 Task: Create a section Database Migration Sprint and in the section, add a milestone Digital Transformation in the project VitalTech.
Action: Mouse moved to (42, 294)
Screenshot: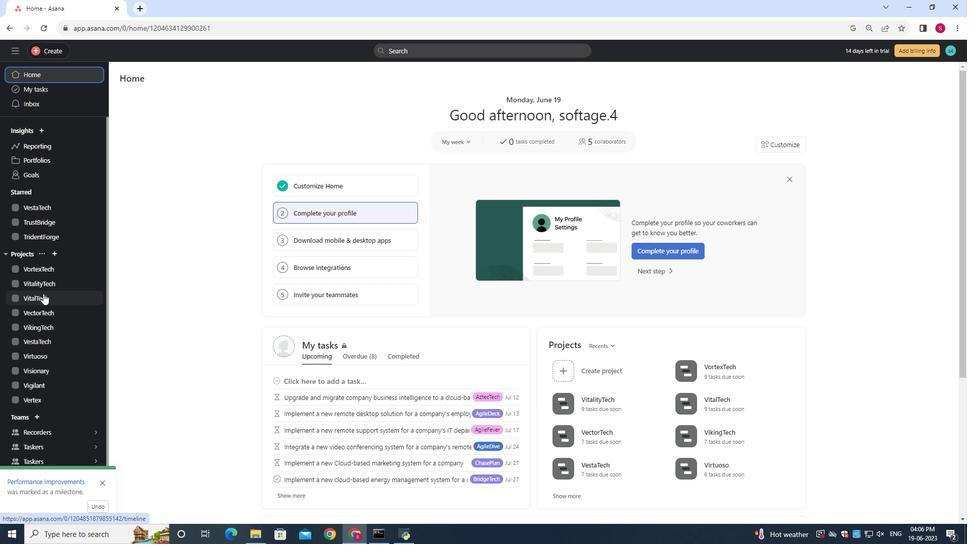 
Action: Mouse pressed left at (42, 294)
Screenshot: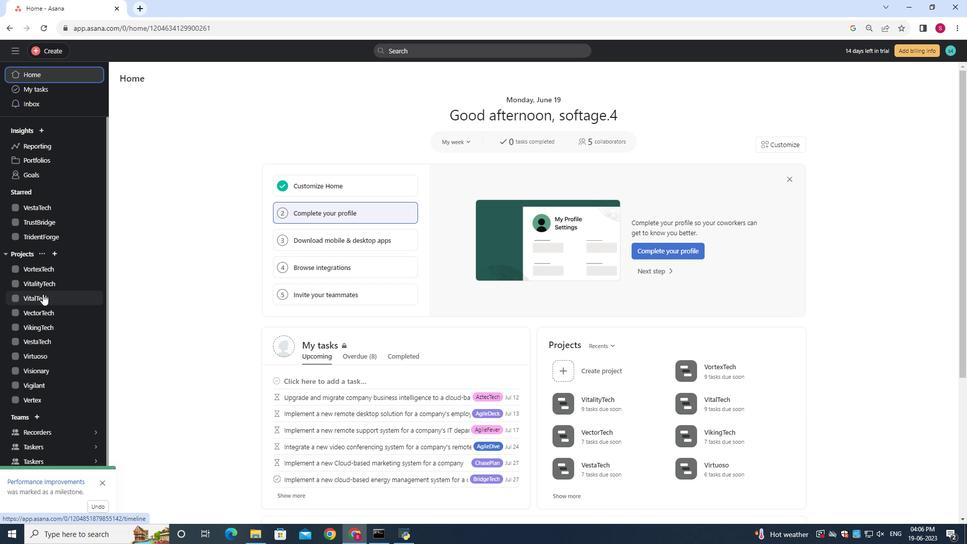 
Action: Mouse moved to (160, 117)
Screenshot: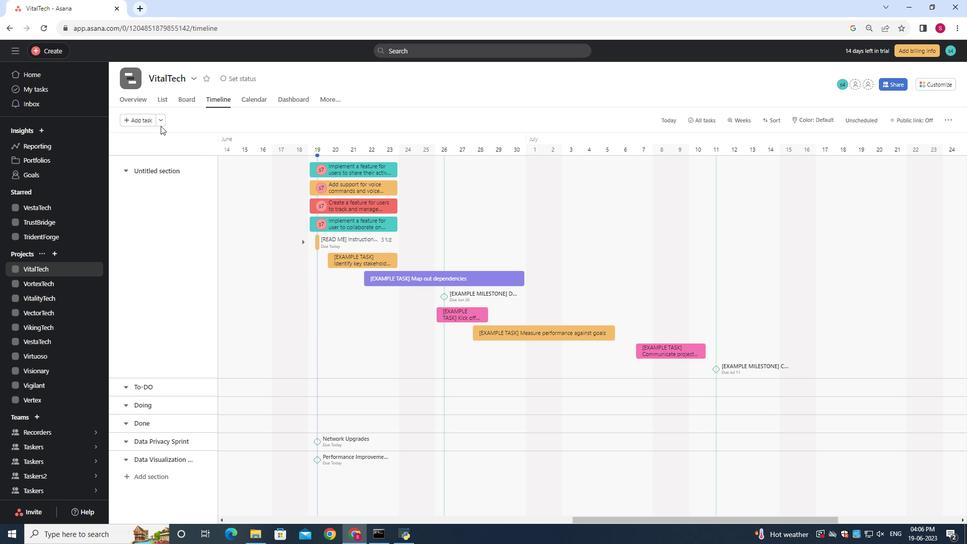 
Action: Mouse pressed left at (160, 117)
Screenshot: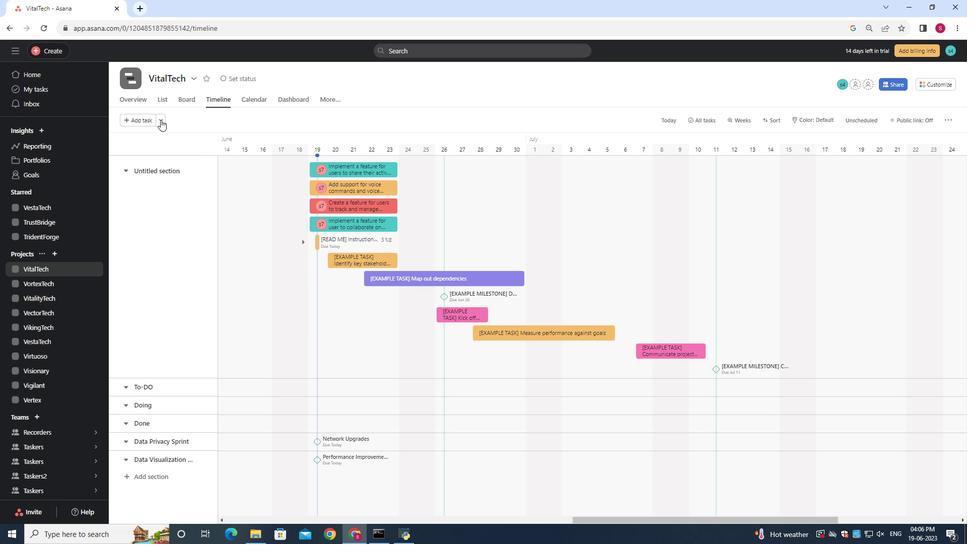 
Action: Mouse moved to (172, 132)
Screenshot: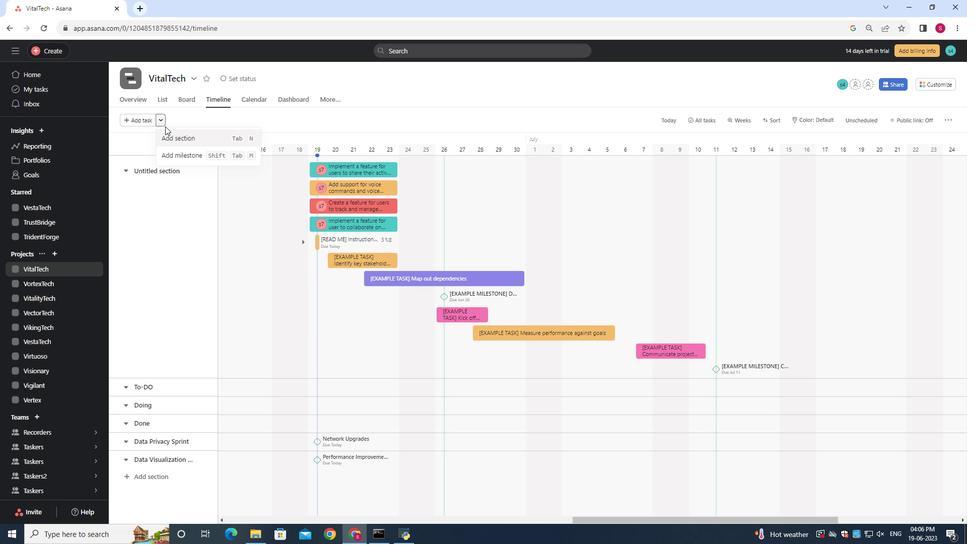 
Action: Mouse pressed left at (172, 132)
Screenshot: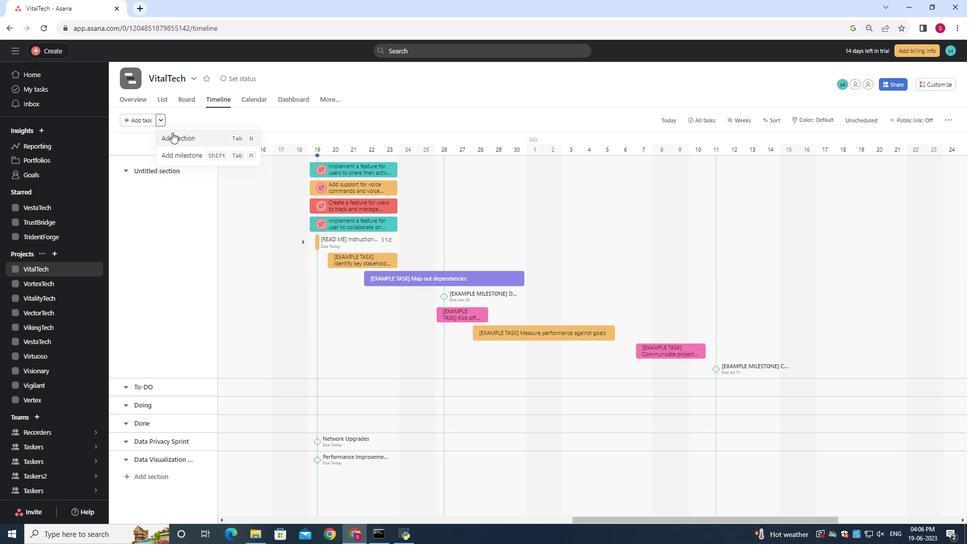 
Action: Key pressed <Key.shift><Key.shift>Database<Key.space><Key.shift>Migration<Key.space><Key.shift>Sprint
Screenshot: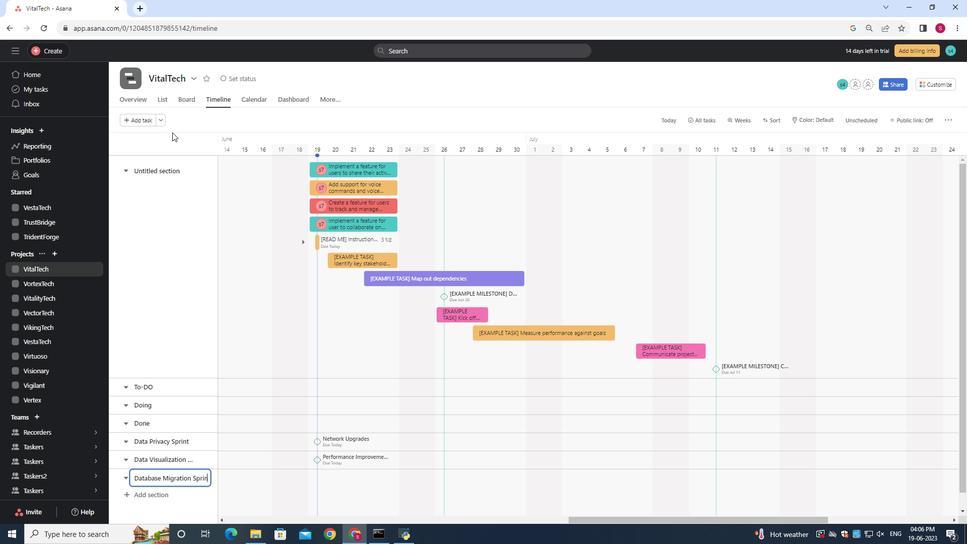 
Action: Mouse moved to (241, 479)
Screenshot: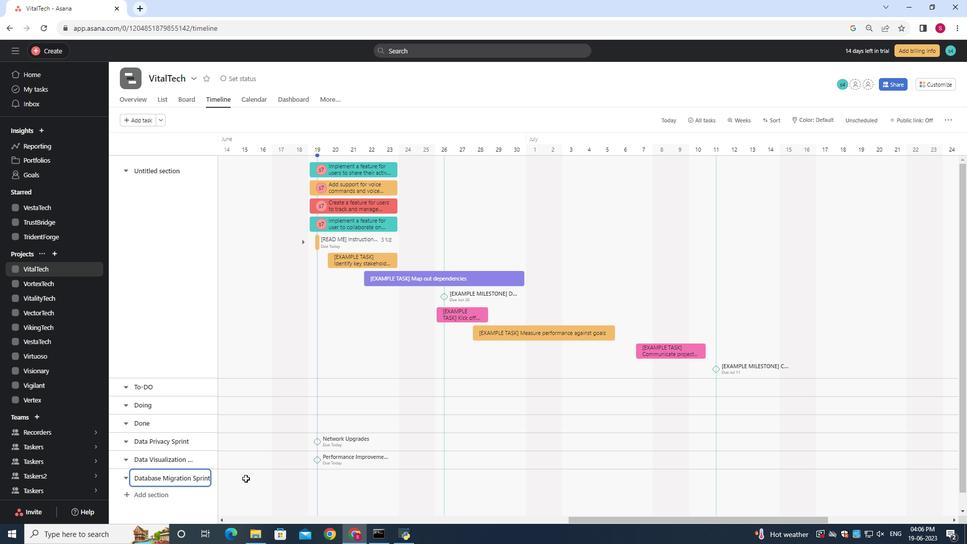 
Action: Mouse pressed left at (241, 479)
Screenshot: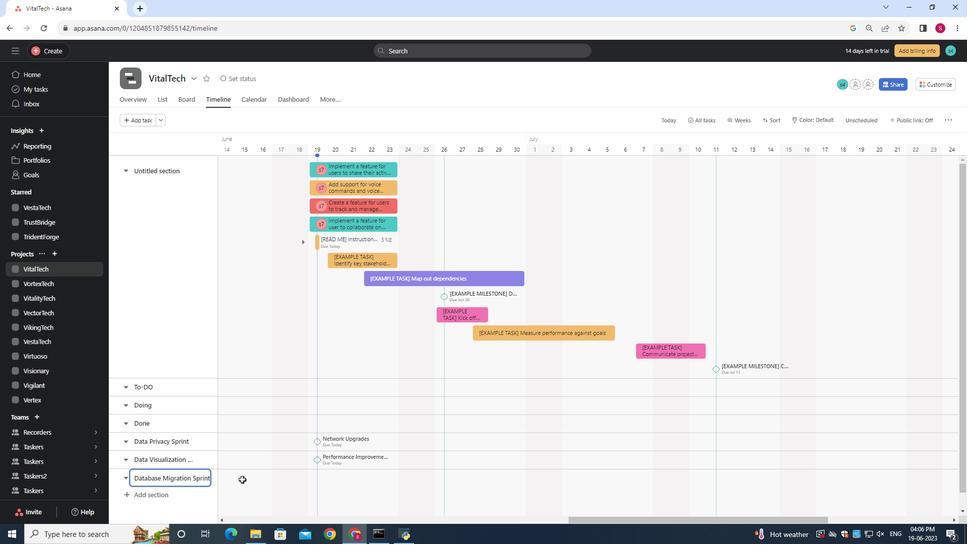 
Action: Mouse moved to (241, 481)
Screenshot: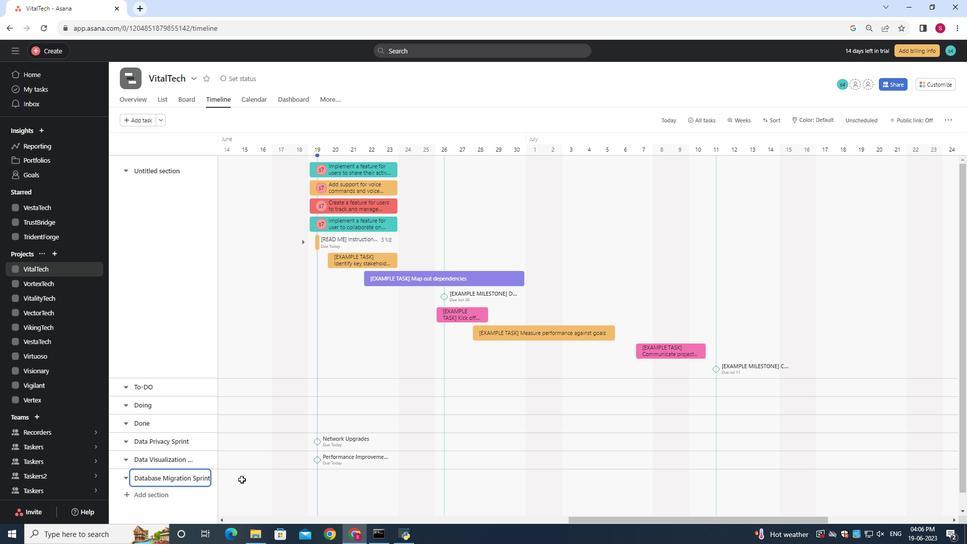 
Action: Key pressed <Key.shift><Key.shift><Key.shift><Key.shift><Key.shift><Key.shift><Key.shift><Key.shift><Key.shift><Key.shift><Key.shift><Key.shift><Key.shift><Key.shift><Key.shift><Key.shift>Digital<Key.space><Key.shift><Key.shift><Key.shift><Key.shift><Key.shift><Key.shift><Key.shift><Key.shift><Key.shift><Key.shift><Key.shift><Key.shift><Key.shift><Key.shift><Key.shift><Key.shift><Key.shift><Key.shift><Key.shift><Key.shift><Key.shift><Key.shift><Key.shift><Key.shift><Key.shift><Key.shift><Key.shift><Key.shift><Key.shift><Key.shift><Key.shift><Key.shift><Key.shift><Key.shift><Key.shift><Key.shift><Key.shift><Key.shift><Key.shift><Key.shift><Key.shift>Transformation
Screenshot: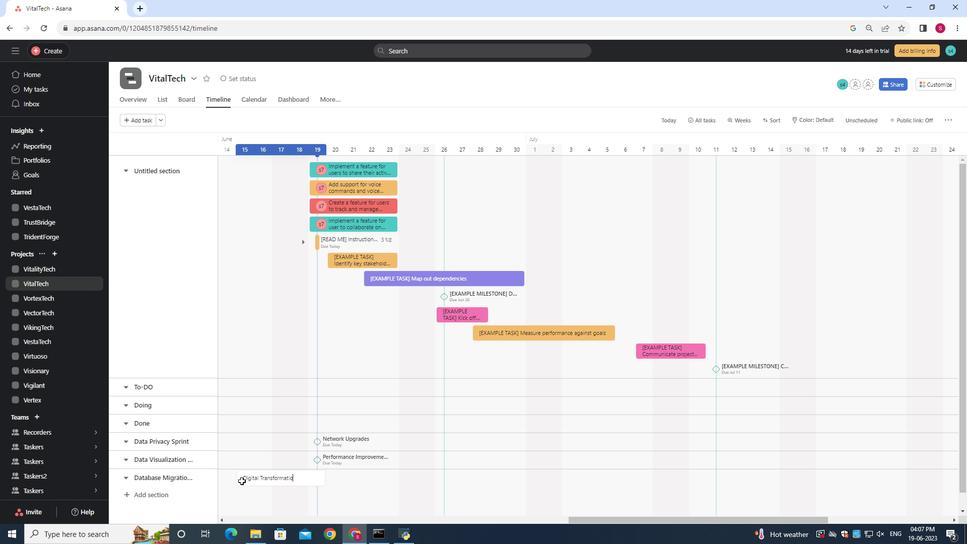 
Action: Mouse moved to (271, 476)
Screenshot: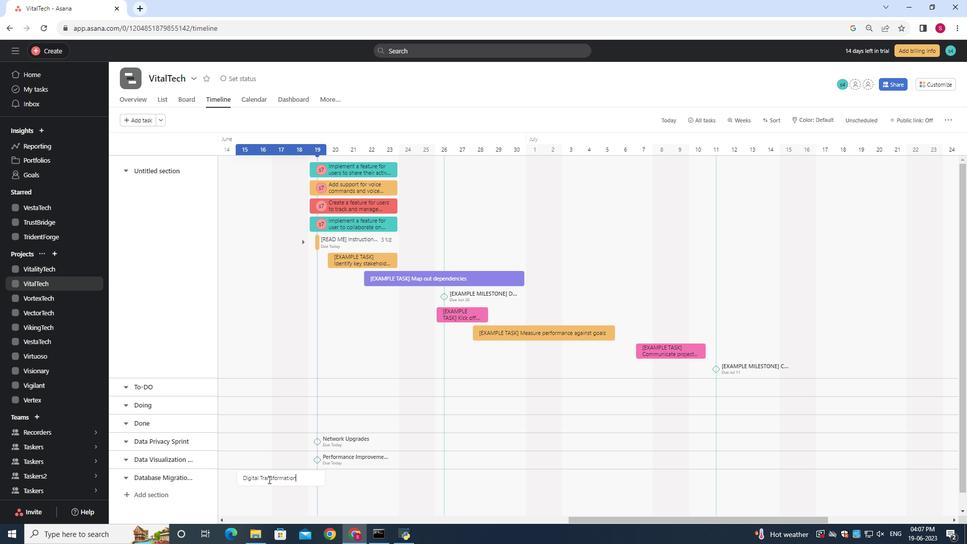 
Action: Mouse pressed right at (271, 476)
Screenshot: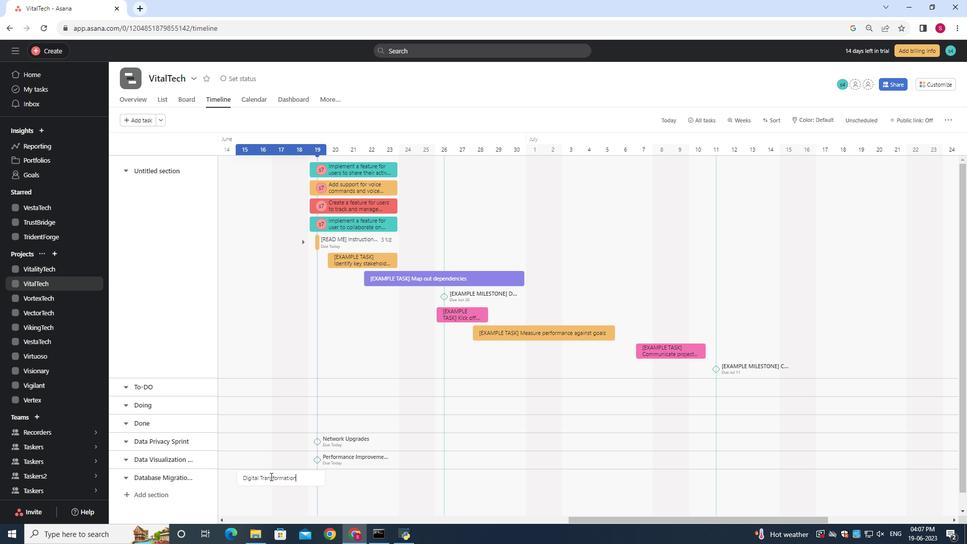 
Action: Mouse moved to (298, 433)
Screenshot: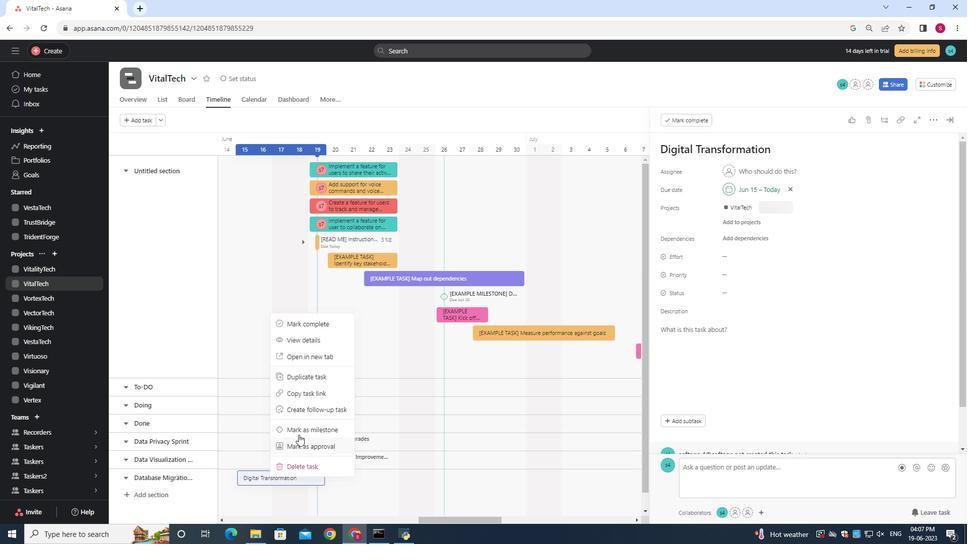 
Action: Mouse pressed left at (298, 433)
Screenshot: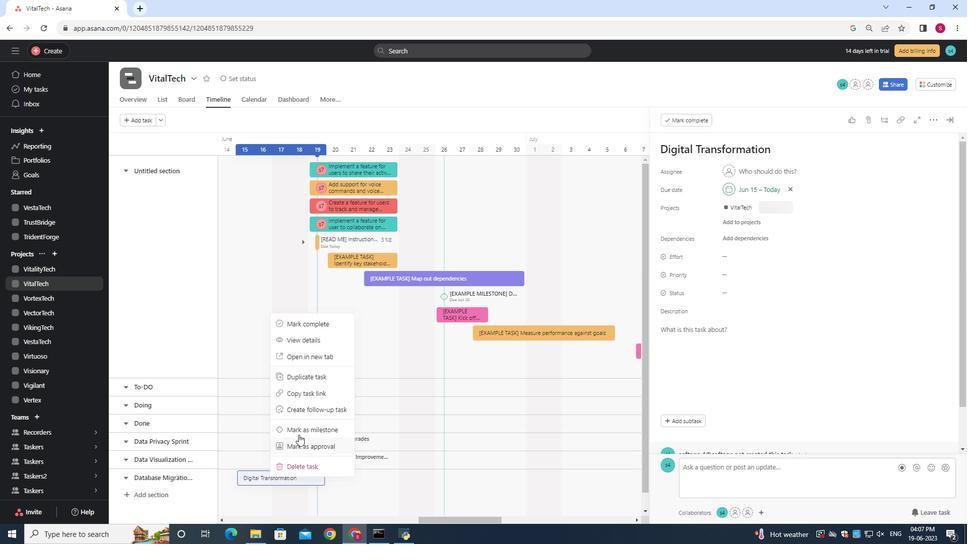
Action: Mouse moved to (299, 433)
Screenshot: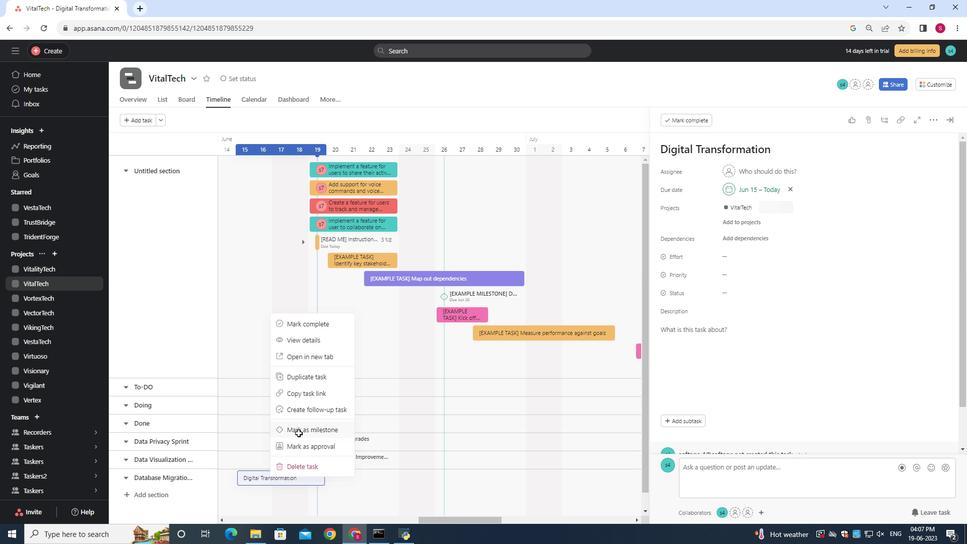 
